 Task: Set the Email Id to "softage.1@softage.net" under new customer in creating a New Invoice.
Action: Mouse moved to (148, 20)
Screenshot: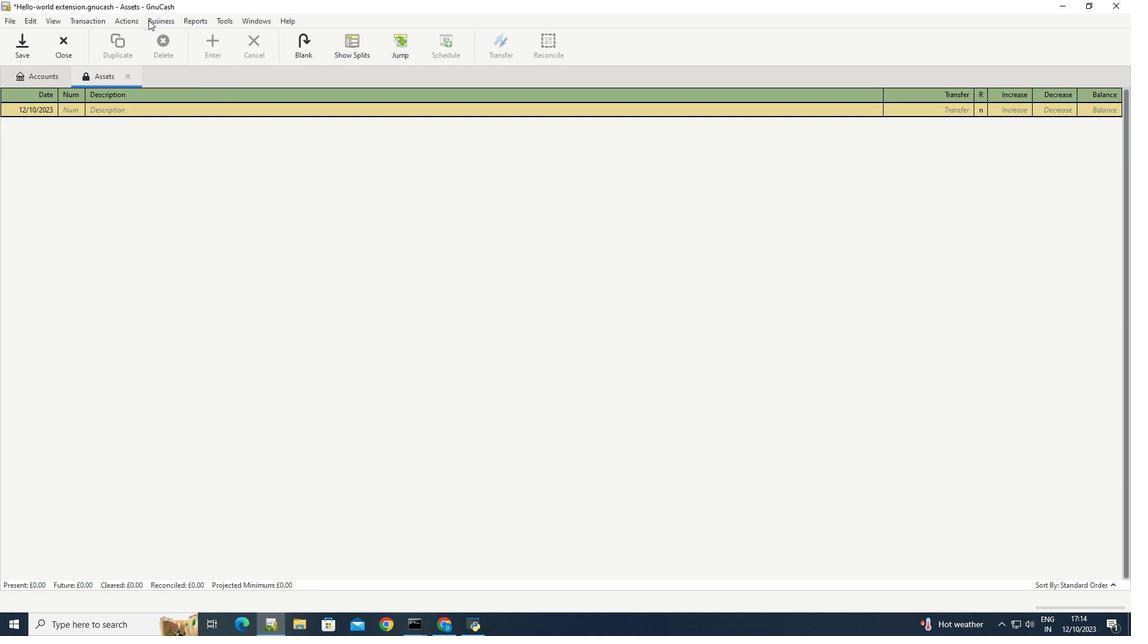 
Action: Mouse pressed left at (148, 20)
Screenshot: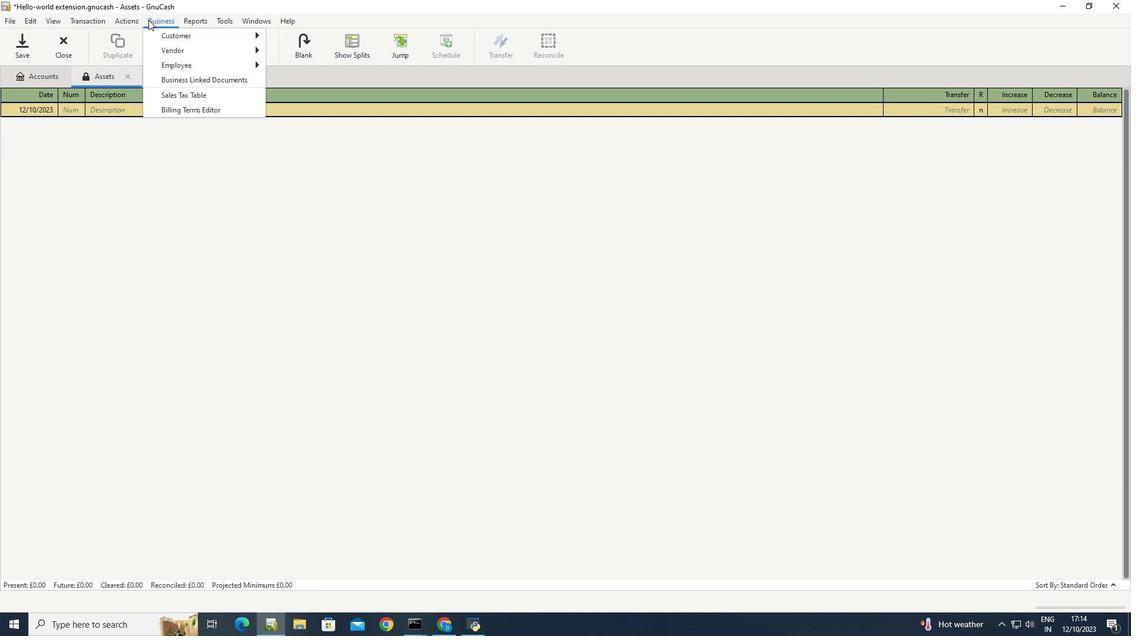 
Action: Mouse moved to (297, 79)
Screenshot: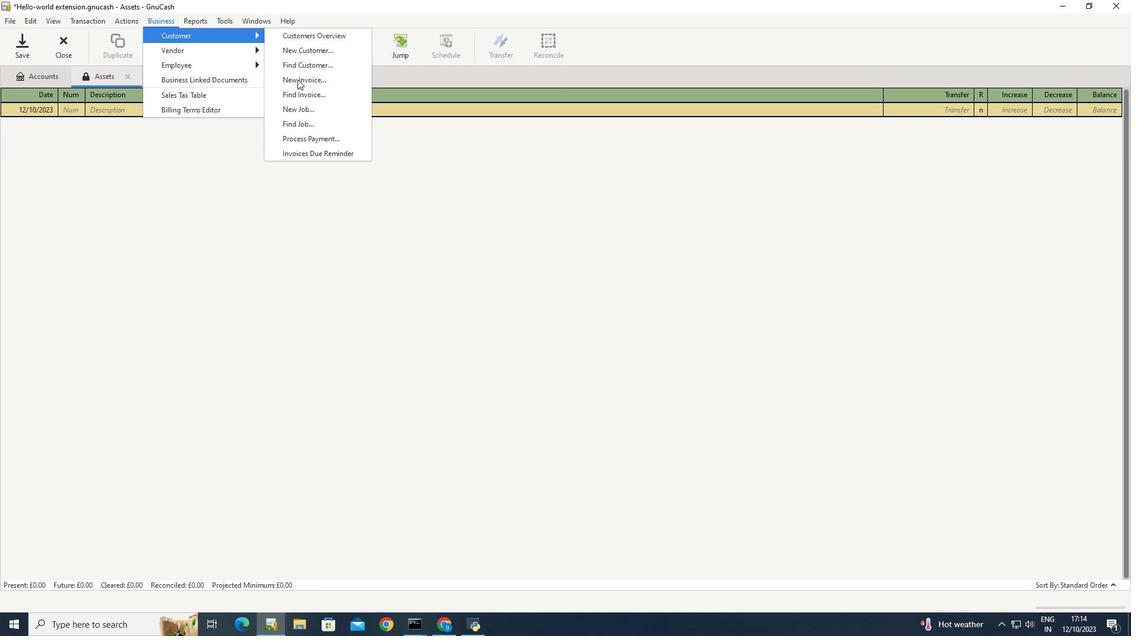 
Action: Mouse pressed left at (297, 79)
Screenshot: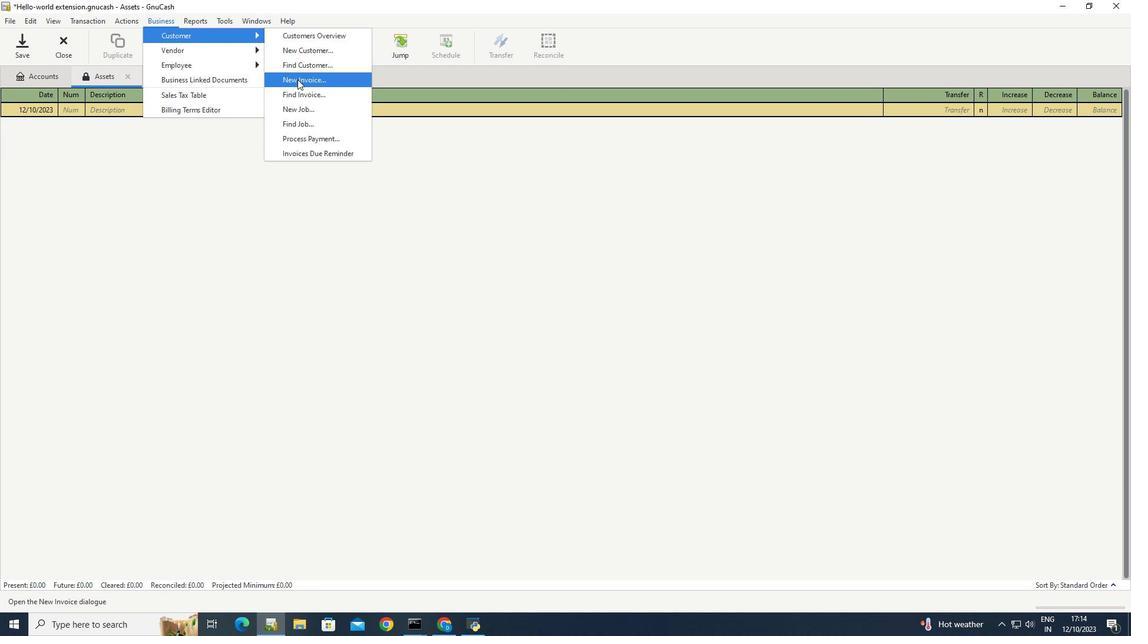 
Action: Mouse moved to (633, 314)
Screenshot: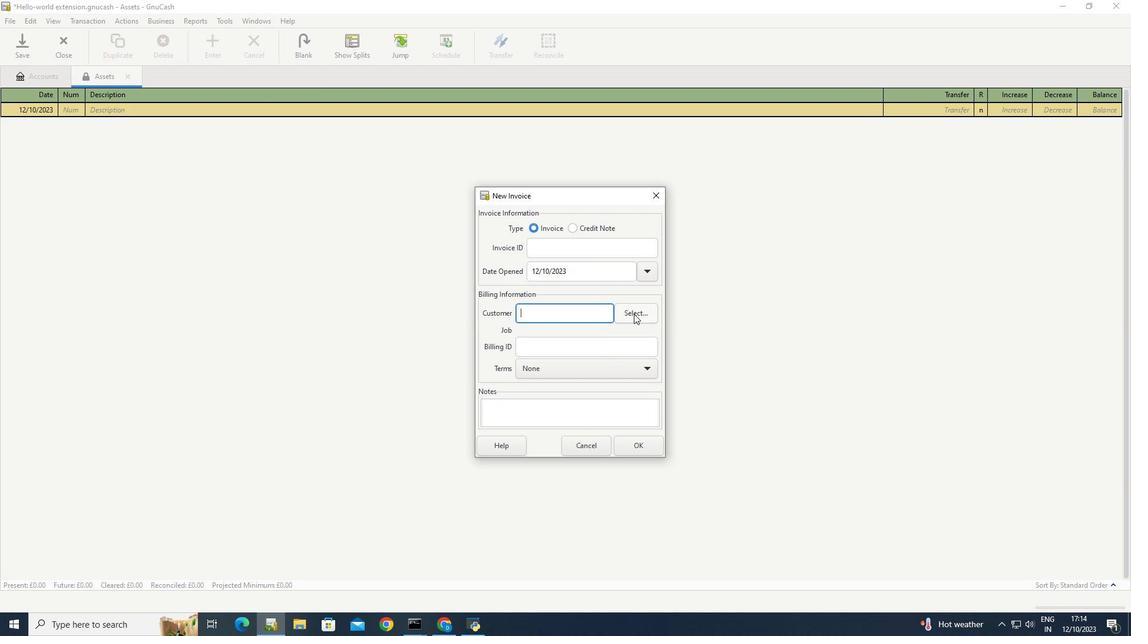 
Action: Mouse pressed left at (633, 314)
Screenshot: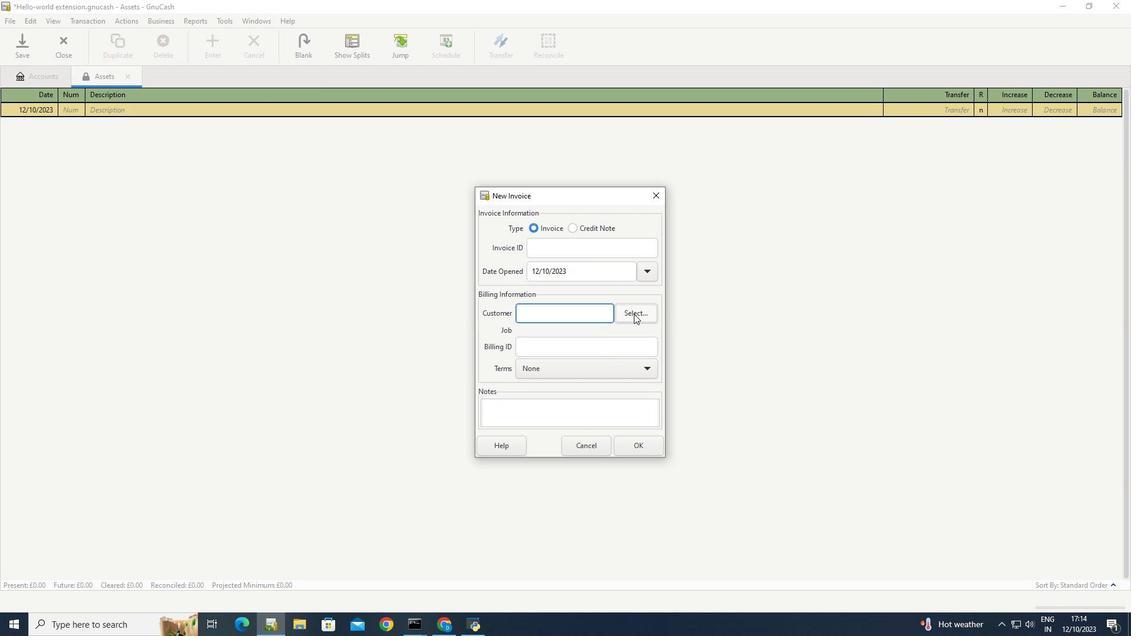 
Action: Mouse moved to (587, 396)
Screenshot: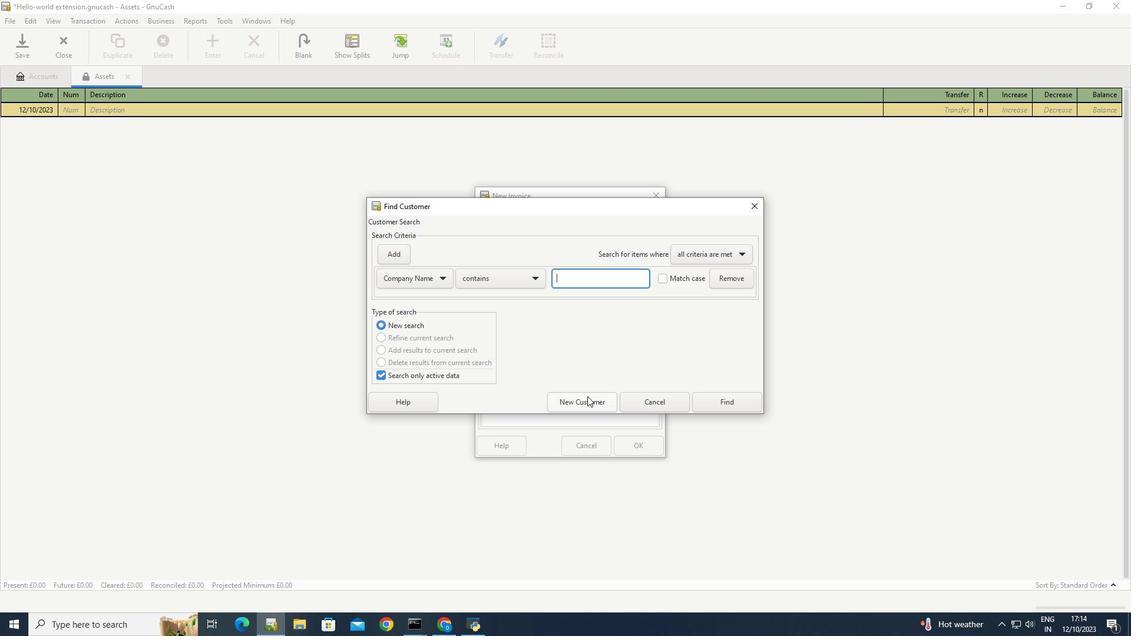 
Action: Mouse pressed left at (587, 396)
Screenshot: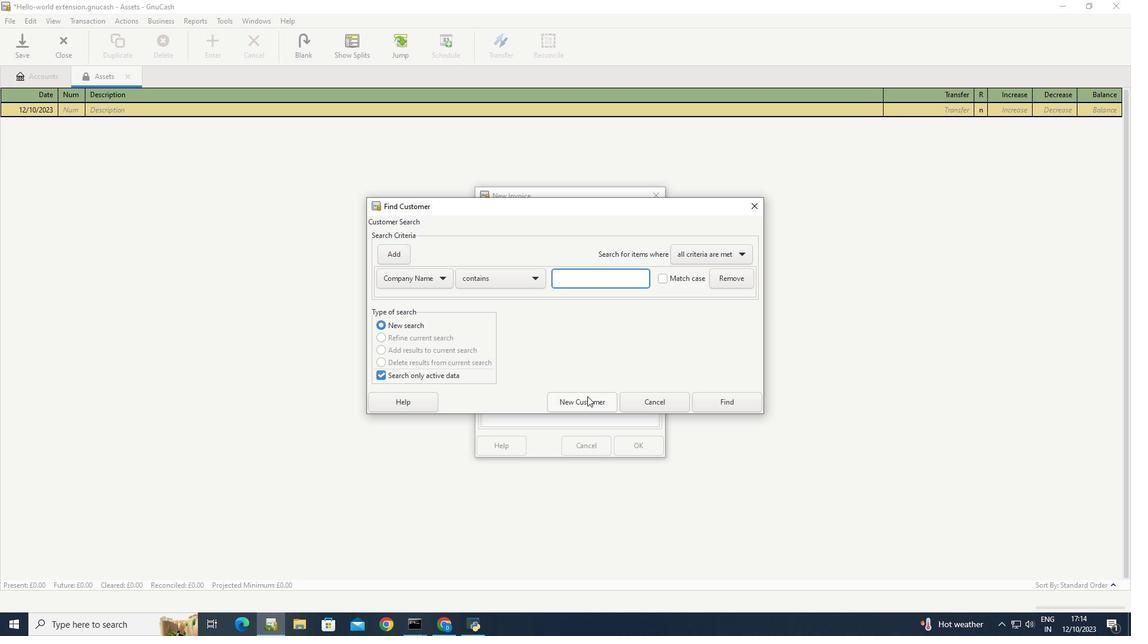 
Action: Mouse moved to (616, 168)
Screenshot: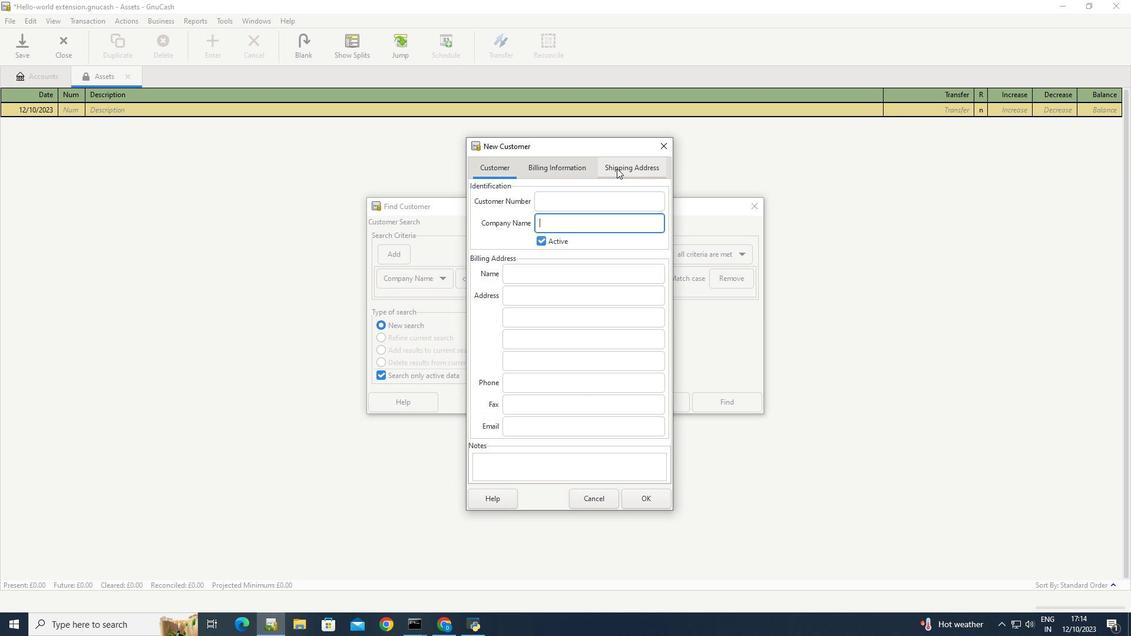 
Action: Mouse pressed left at (616, 168)
Screenshot: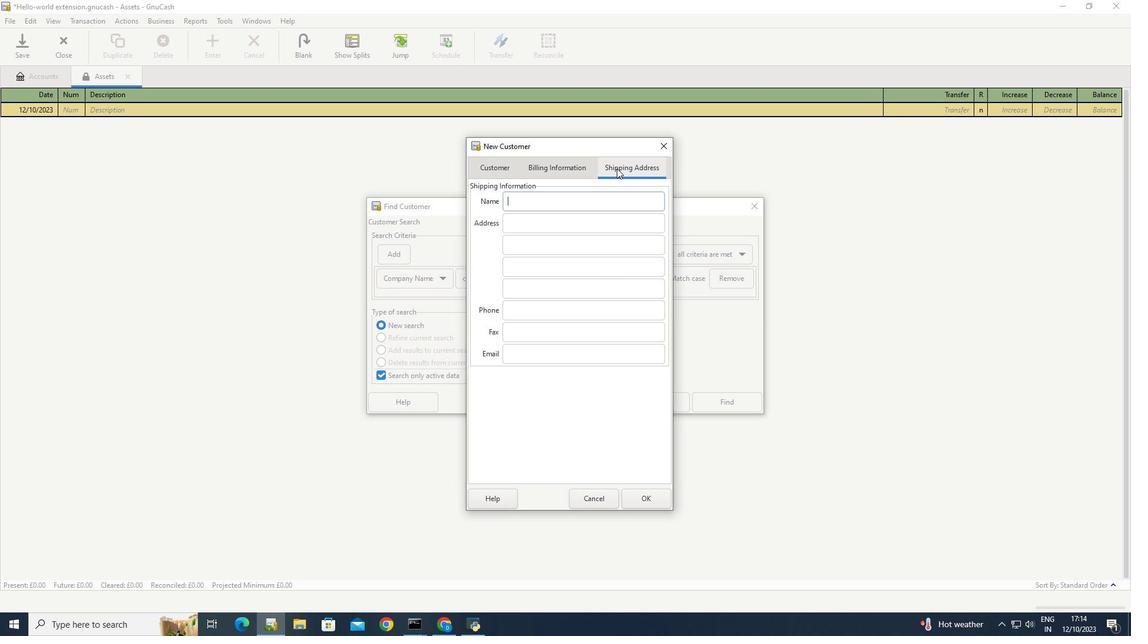 
Action: Mouse moved to (520, 351)
Screenshot: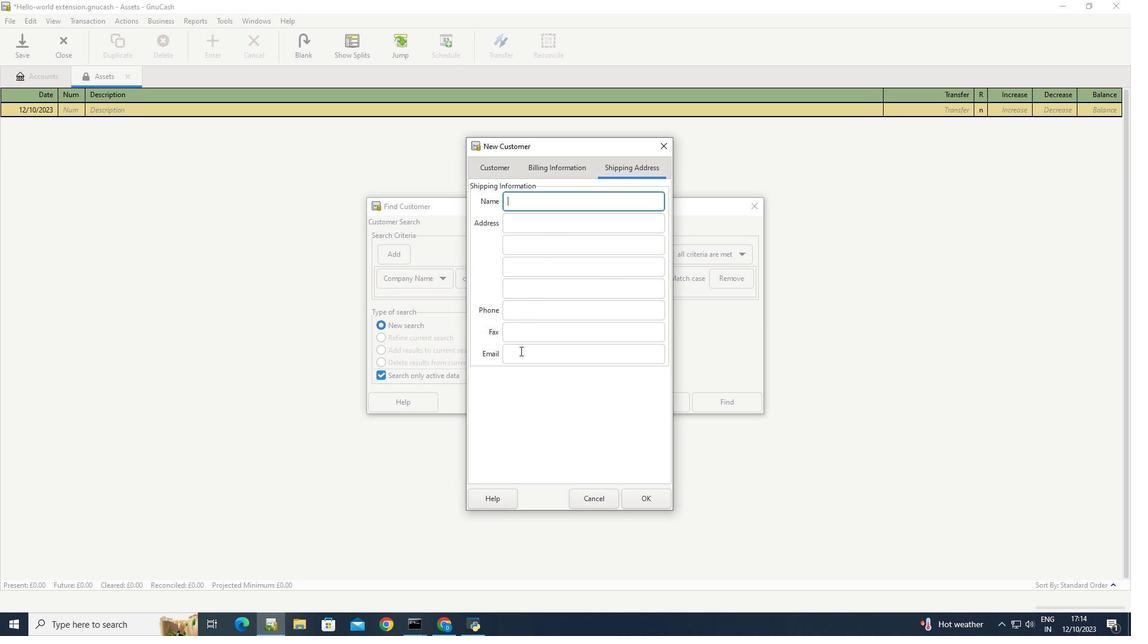 
Action: Mouse pressed left at (520, 351)
Screenshot: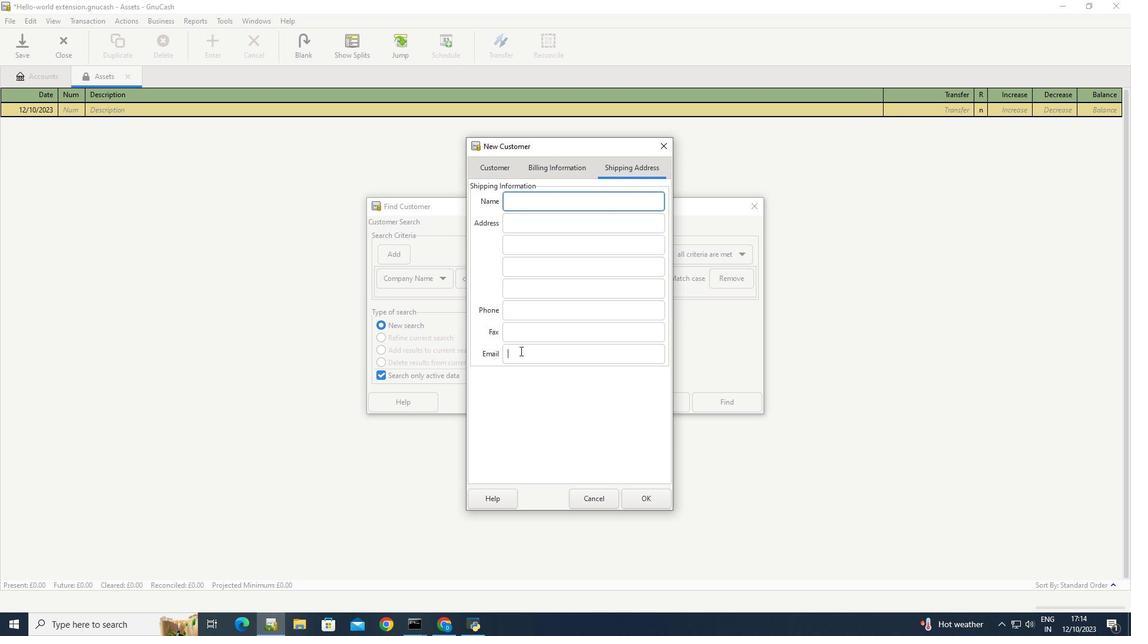 
Action: Key pressed <Key.caps_lock>S<Key.caps_lock><Key.backspace>softage.1<Key.shift>@softage.net
Screenshot: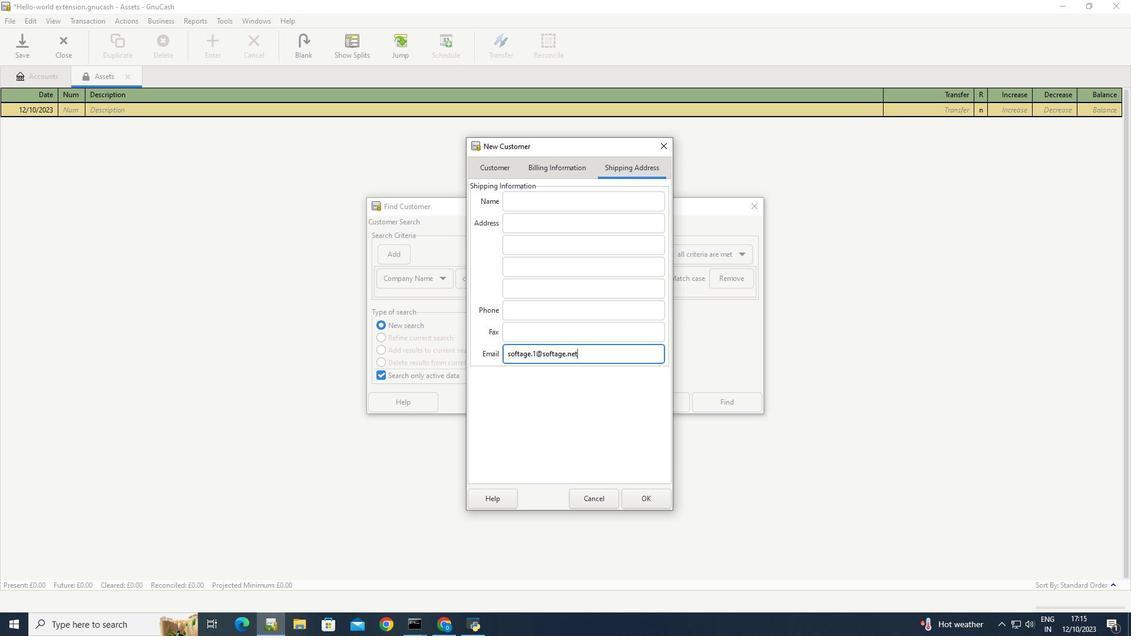 
Action: Mouse moved to (528, 414)
Screenshot: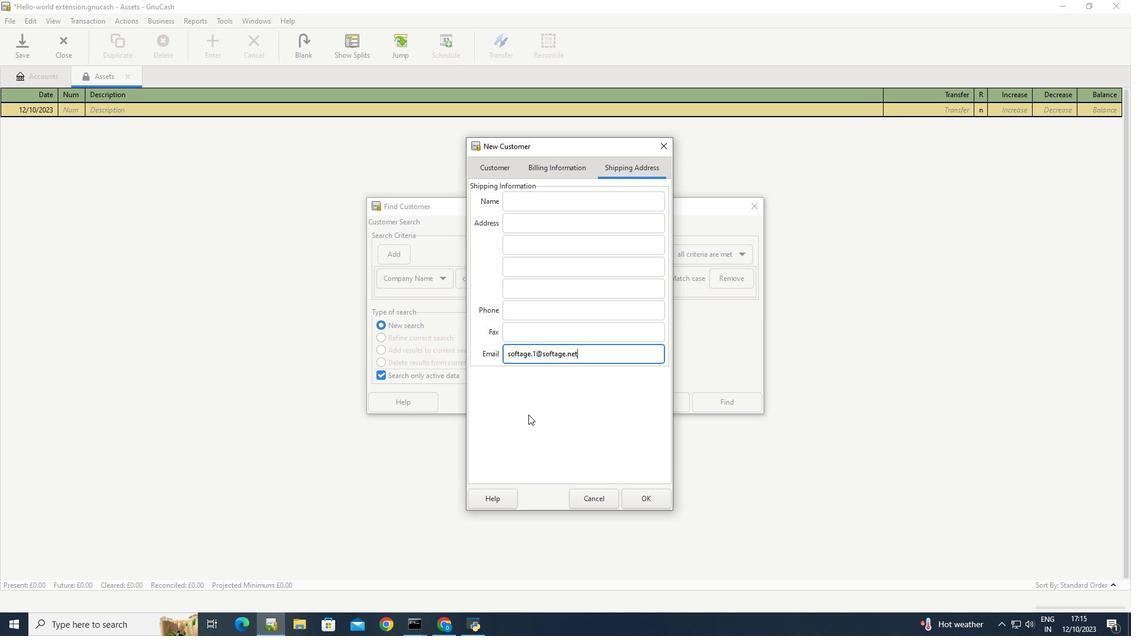 
Action: Mouse pressed left at (528, 414)
Screenshot: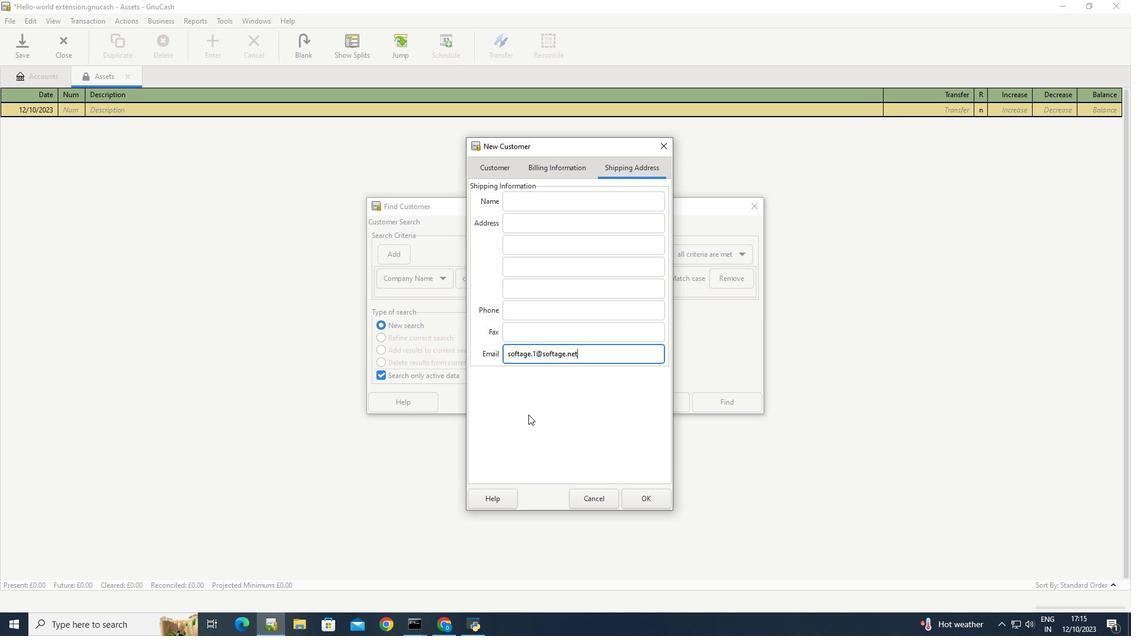 
